 Task: Delete all emails   in folder Drafts
Action: Mouse moved to (526, 548)
Screenshot: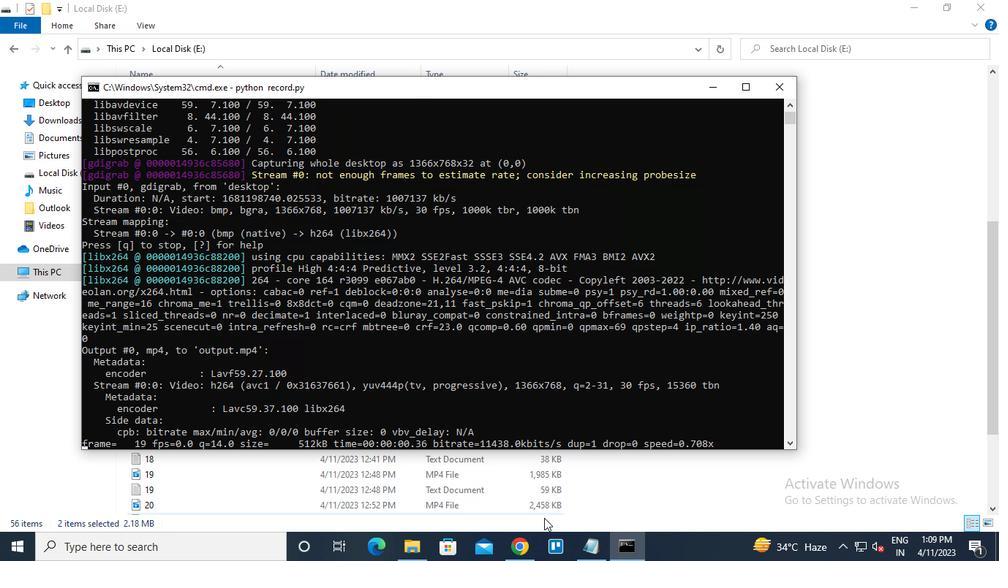 
Action: Mouse pressed left at (526, 548)
Screenshot: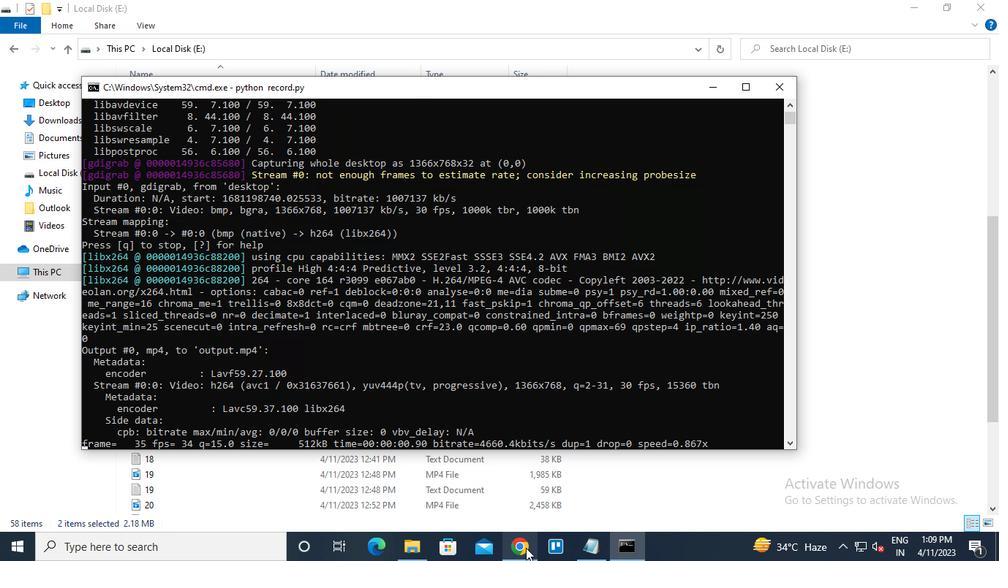 
Action: Mouse moved to (125, 262)
Screenshot: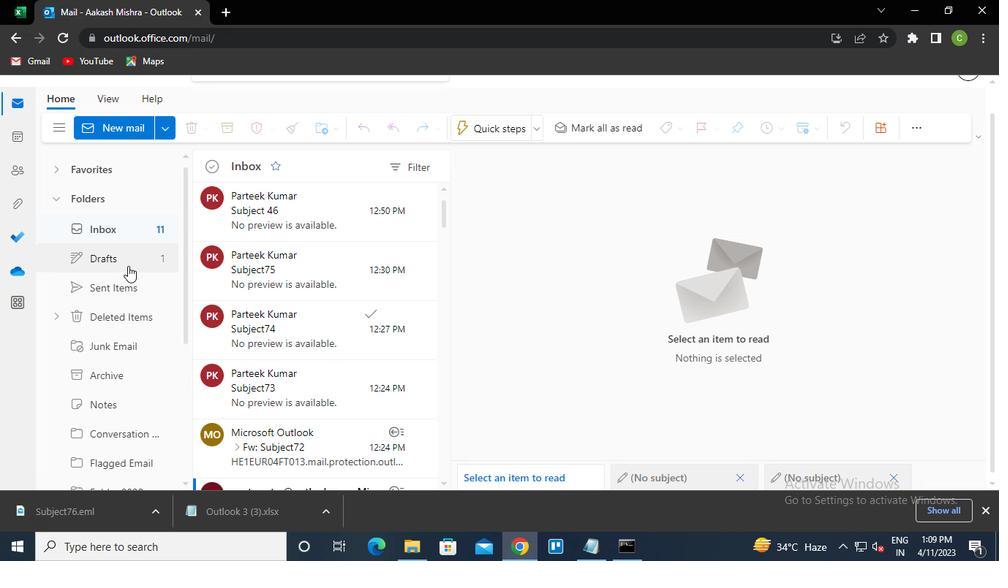 
Action: Mouse pressed left at (125, 262)
Screenshot: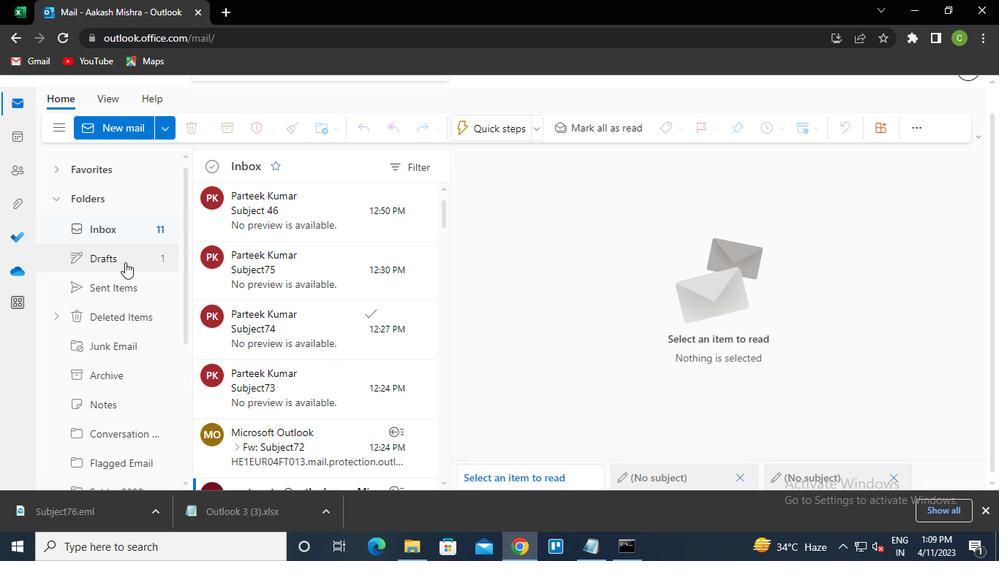 
Action: Mouse moved to (300, 248)
Screenshot: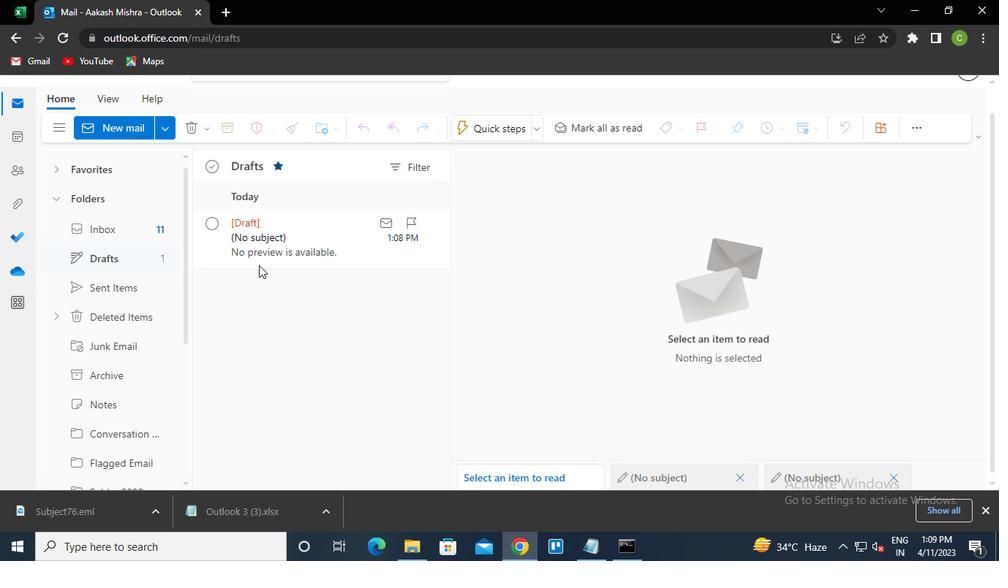 
Action: Mouse pressed left at (300, 248)
Screenshot: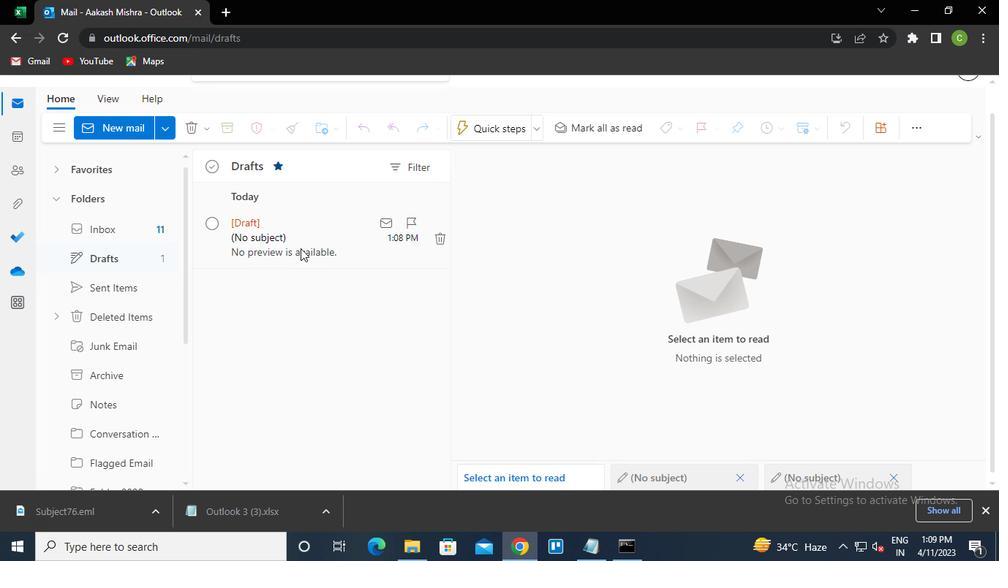 
Action: Mouse pressed right at (300, 248)
Screenshot: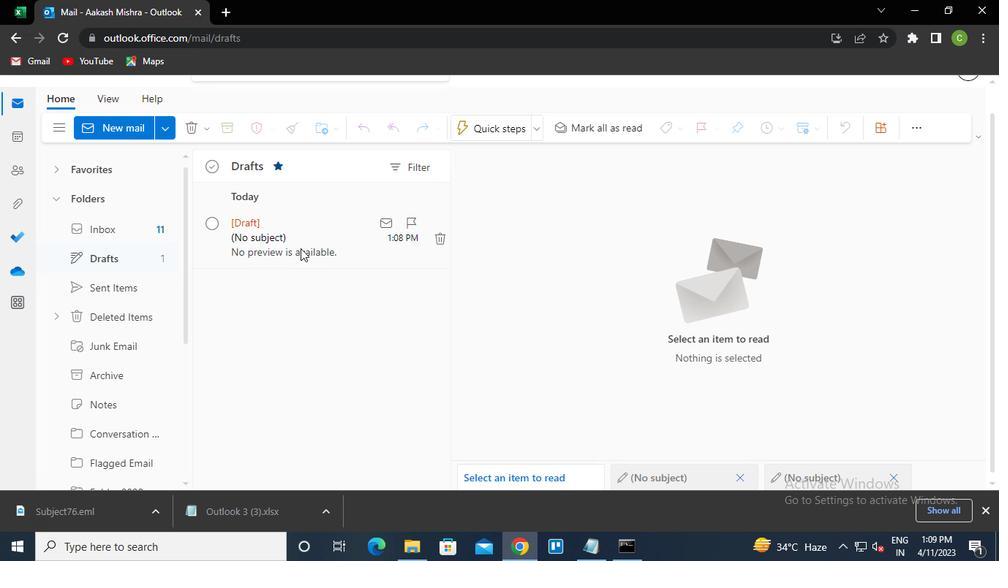 
Action: Mouse moved to (345, 346)
Screenshot: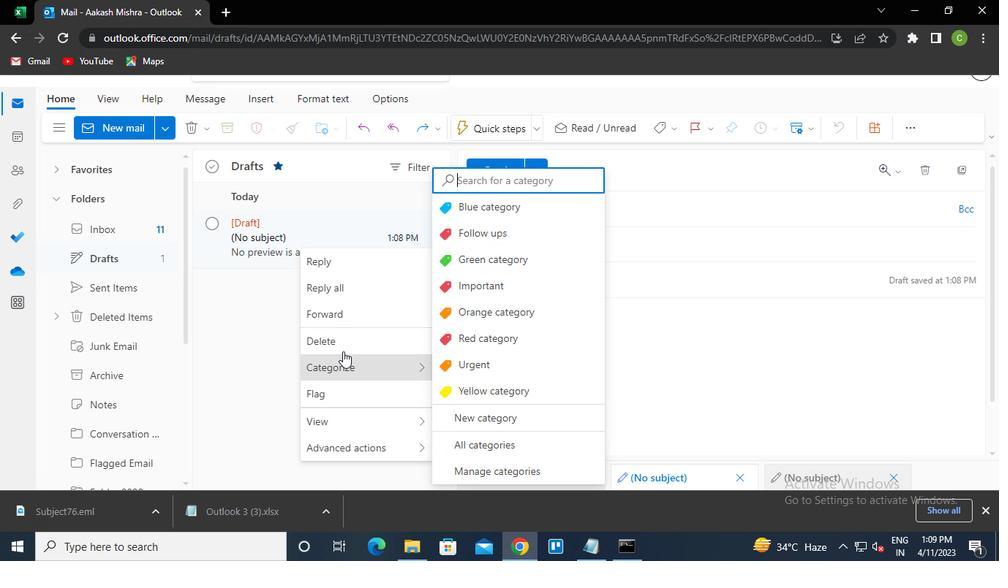 
Action: Mouse pressed left at (345, 346)
Screenshot: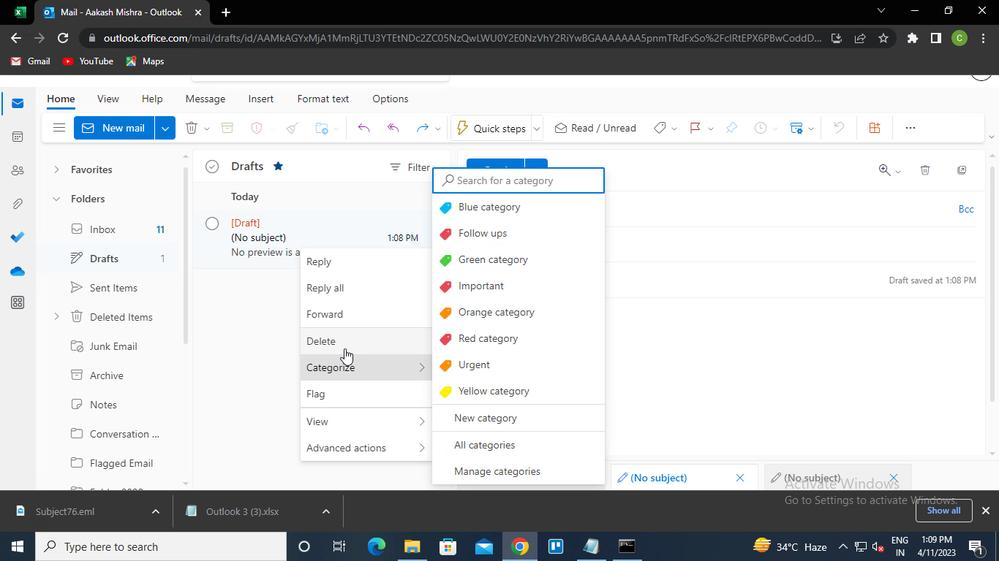 
Action: Mouse moved to (930, 177)
Screenshot: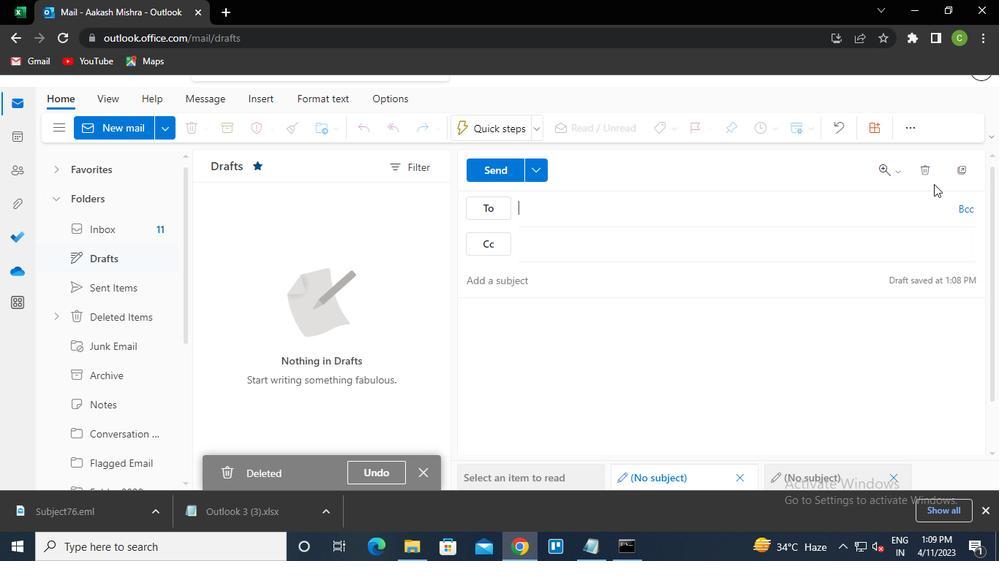 
Action: Mouse pressed left at (930, 177)
Screenshot: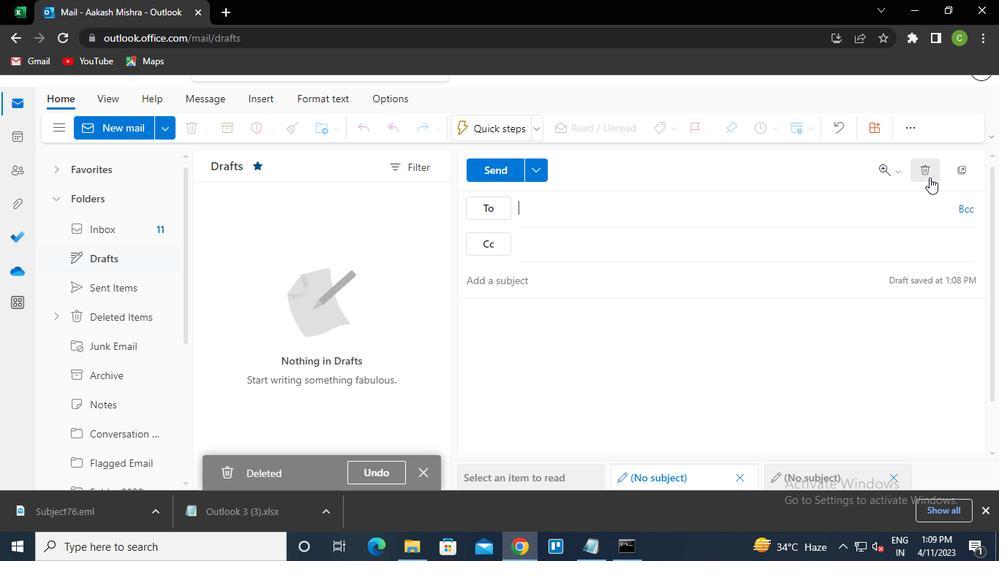 
Action: Mouse moved to (518, 307)
Screenshot: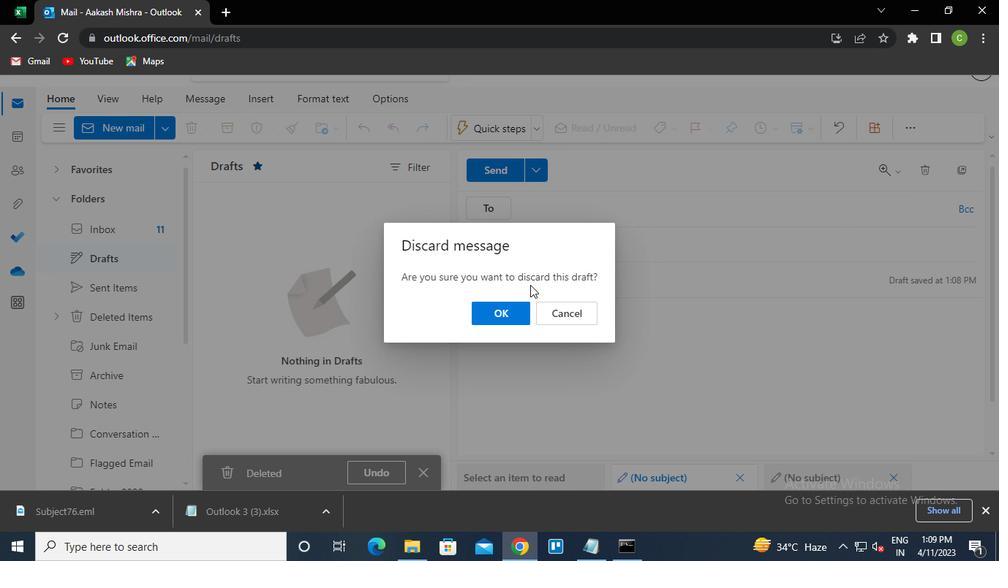 
Action: Mouse pressed left at (518, 307)
Screenshot: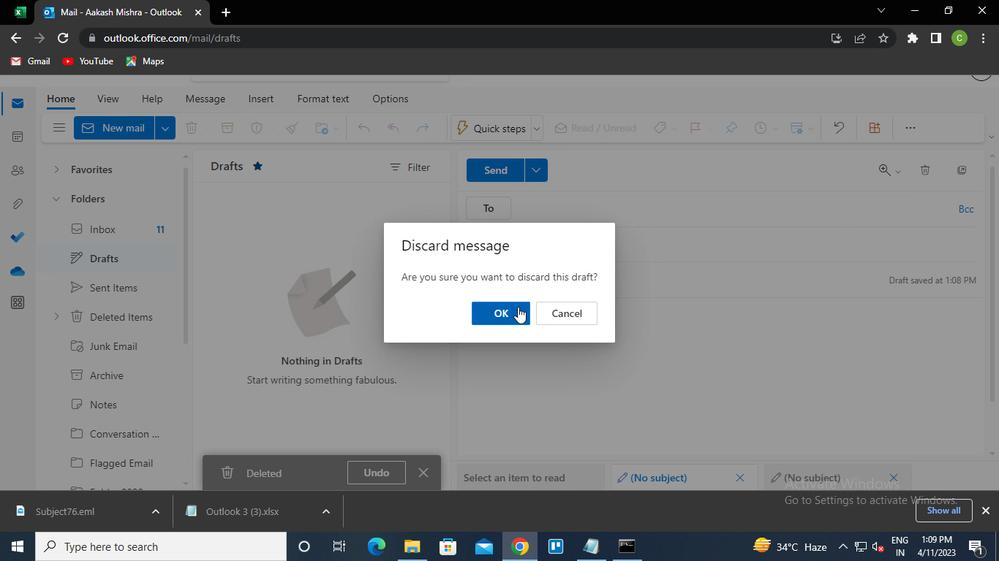 
Action: Mouse moved to (632, 544)
Screenshot: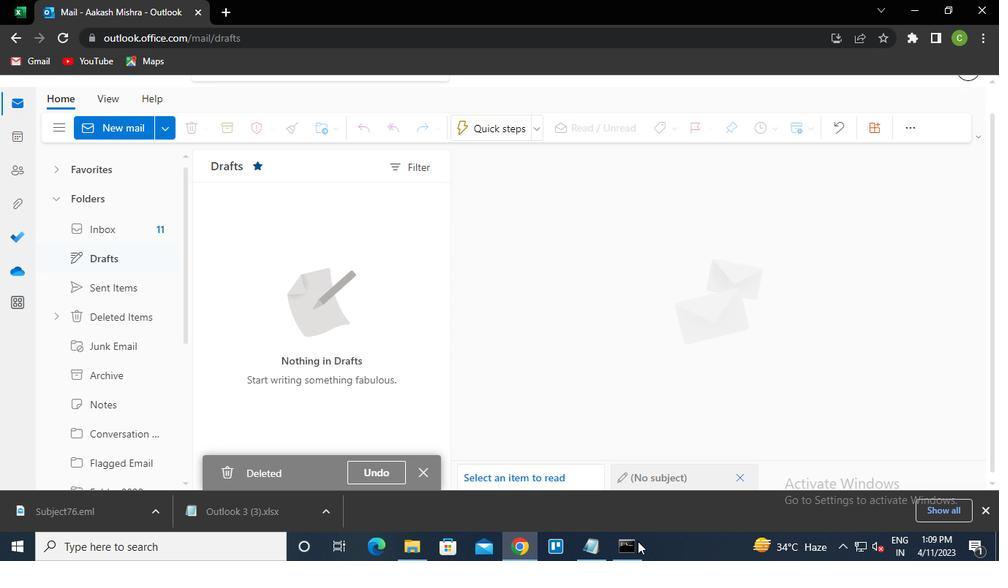 
Action: Mouse pressed left at (632, 544)
Screenshot: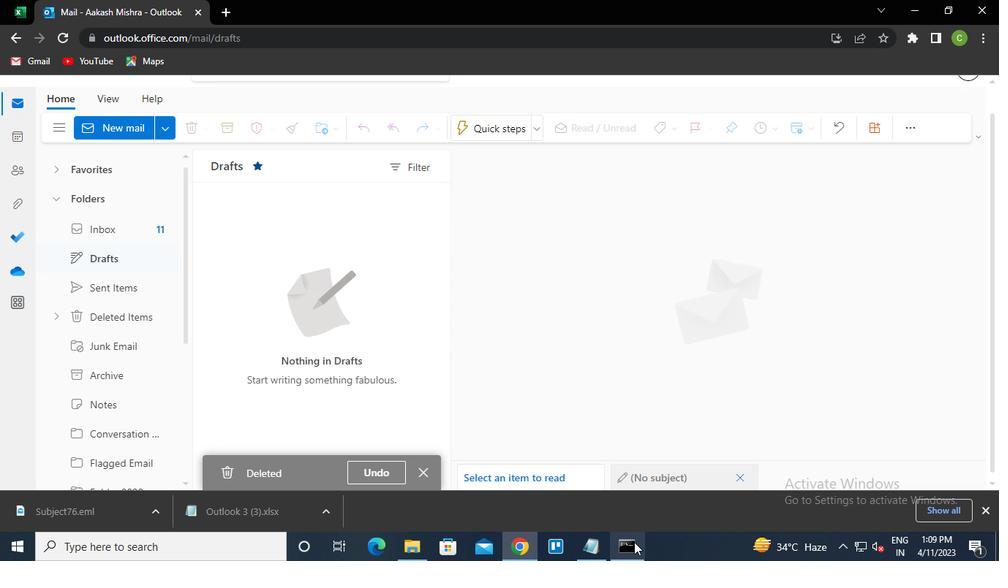
Action: Mouse moved to (782, 87)
Screenshot: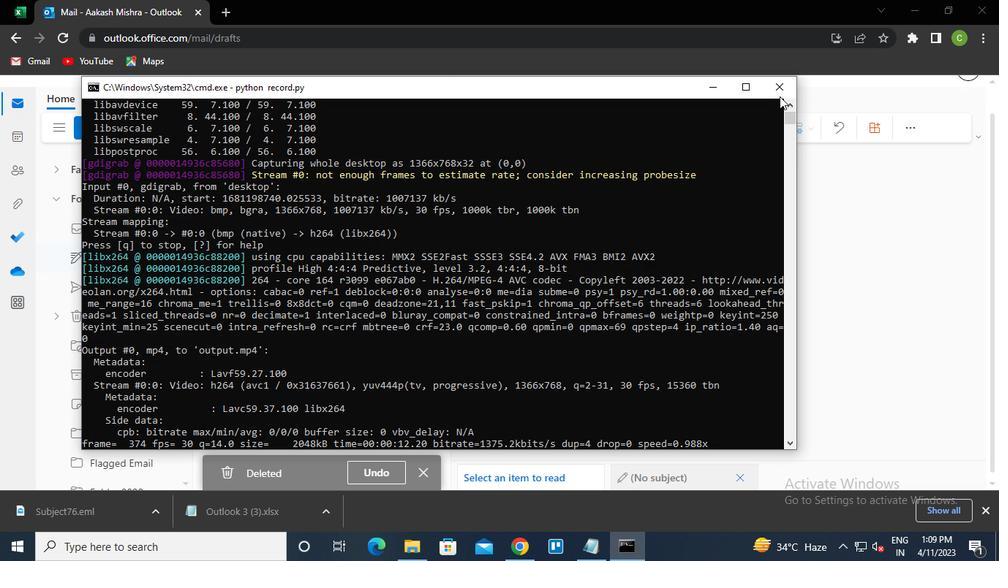 
Action: Mouse pressed left at (782, 87)
Screenshot: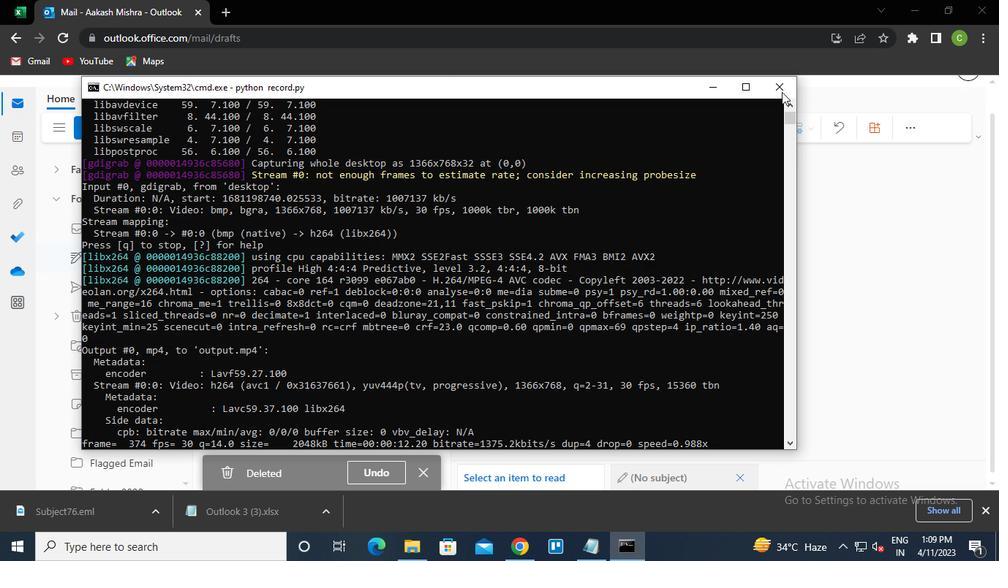 
